 Task: Locate waterfalls and gorges in the Columbia River Gorge between Portland, Oregon, and Multnomah Falls, Oregon.
Action: Mouse moved to (249, 91)
Screenshot: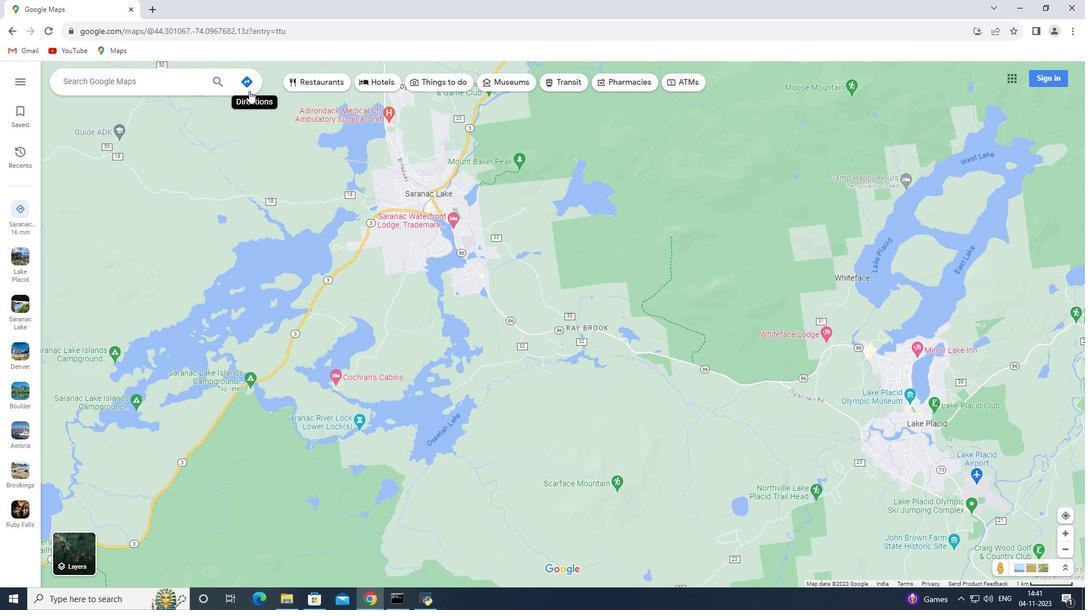 
Action: Mouse pressed left at (249, 91)
Screenshot: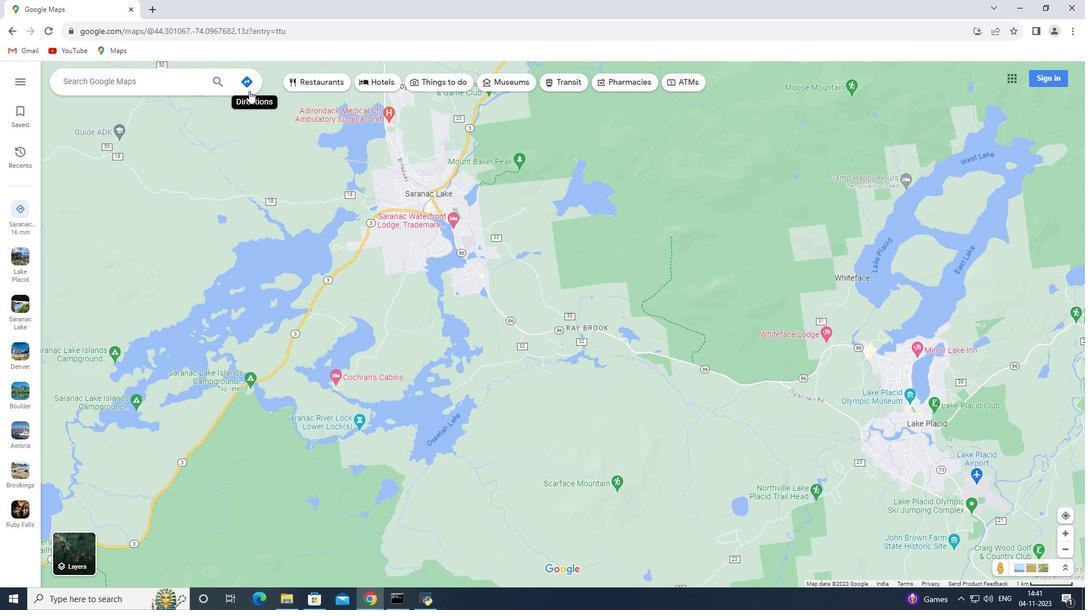 
Action: Mouse moved to (137, 113)
Screenshot: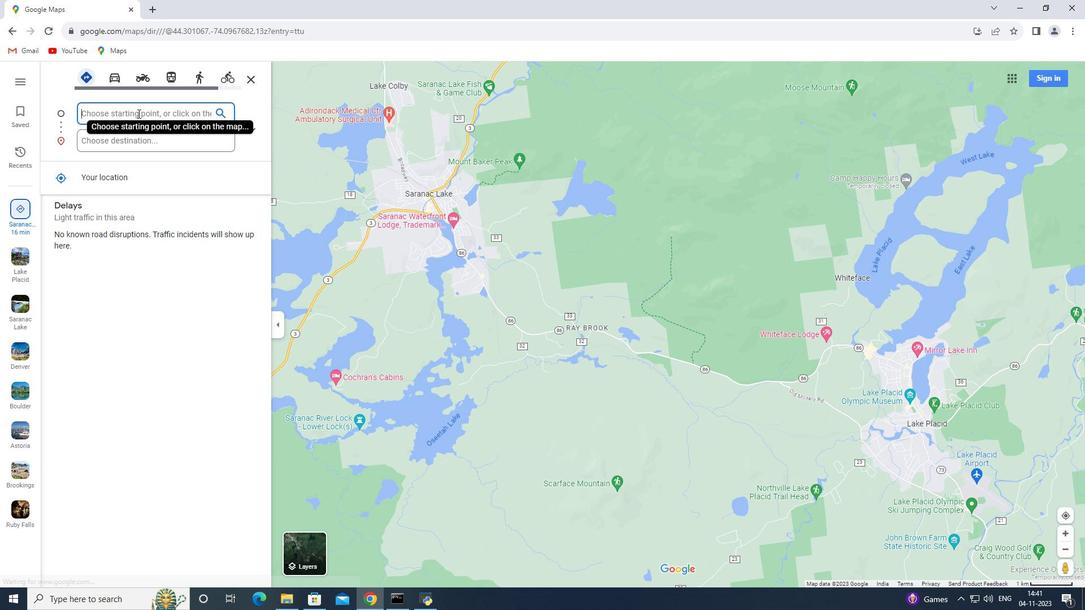 
Action: Key pressed <Key.shift>Portland<Key.space><Key.backspace>,<Key.space><Key.shift>Oregon
Screenshot: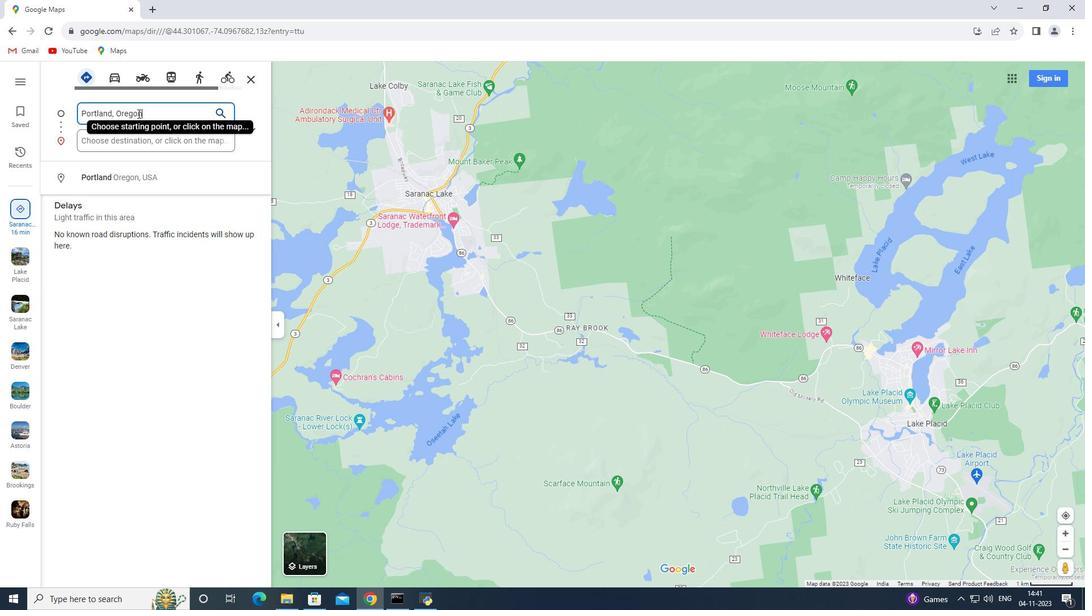 
Action: Mouse moved to (125, 140)
Screenshot: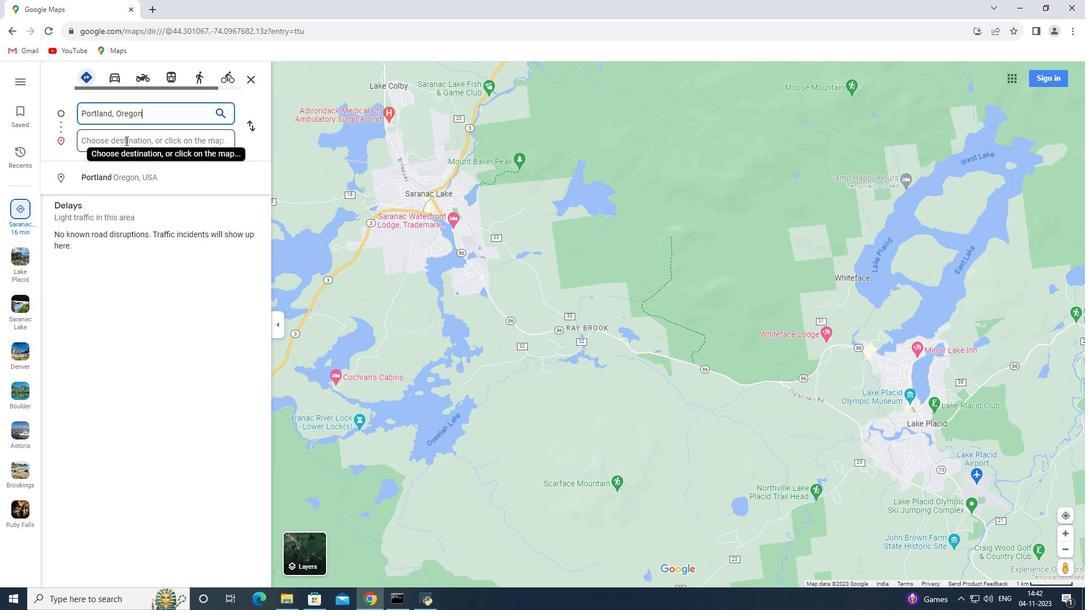 
Action: Mouse pressed left at (125, 140)
Screenshot: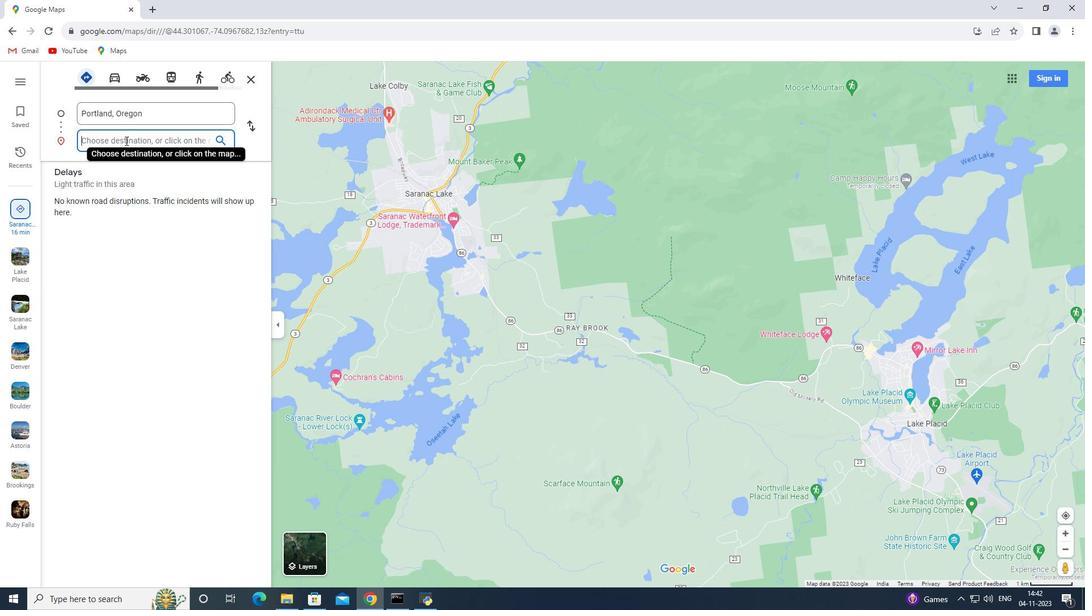 
Action: Key pressed <Key.shift><Key.shift><Key.shift><Key.shift><Key.shift><Key.shift><Key.shift><Key.shift>Multnomah<Key.space><Key.shift>Falls.<Key.backspace>,<Key.space><Key.shift>Oregon<Key.enter>
Screenshot: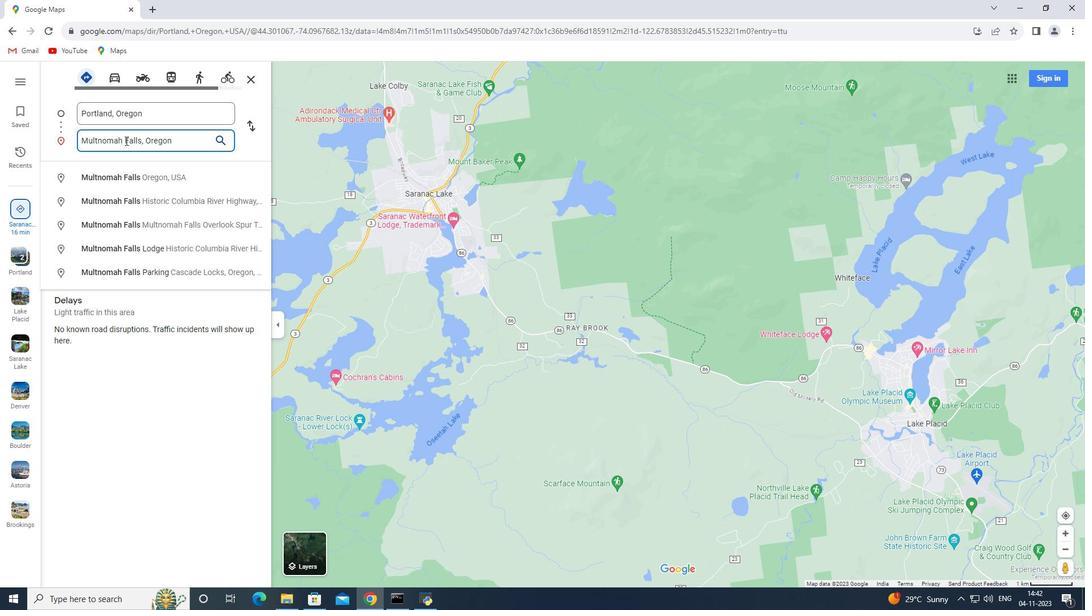 
Action: Mouse moved to (467, 80)
Screenshot: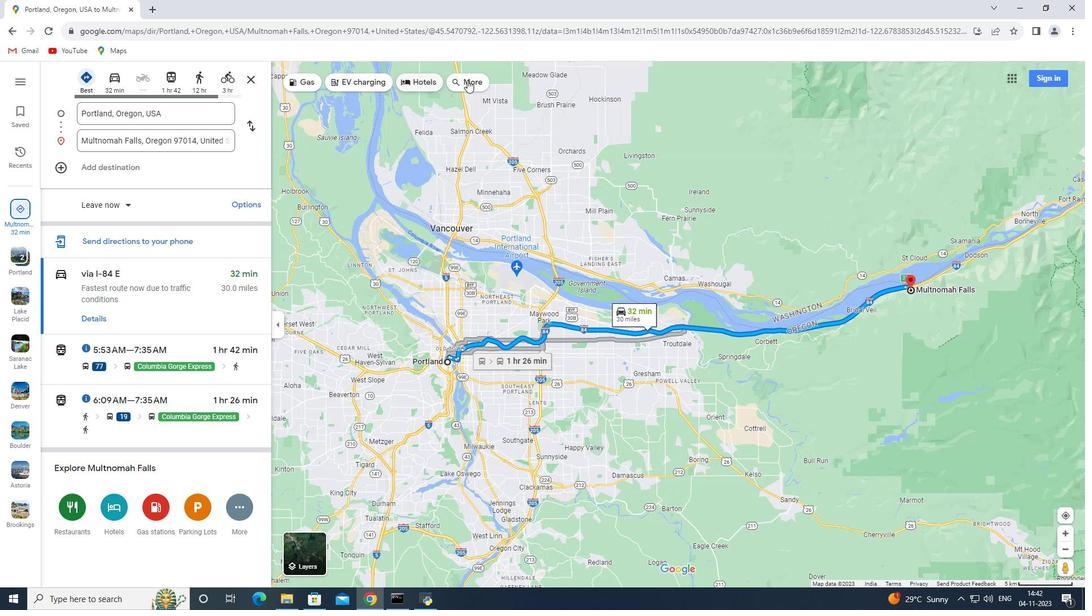 
Action: Mouse pressed left at (467, 80)
Screenshot: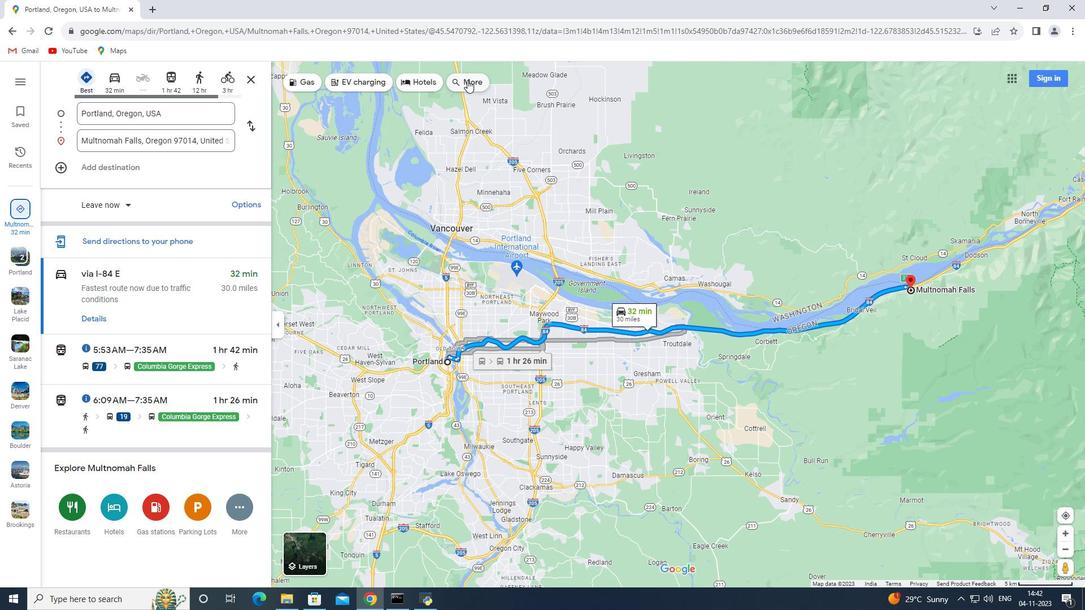 
Action: Mouse moved to (166, 81)
Screenshot: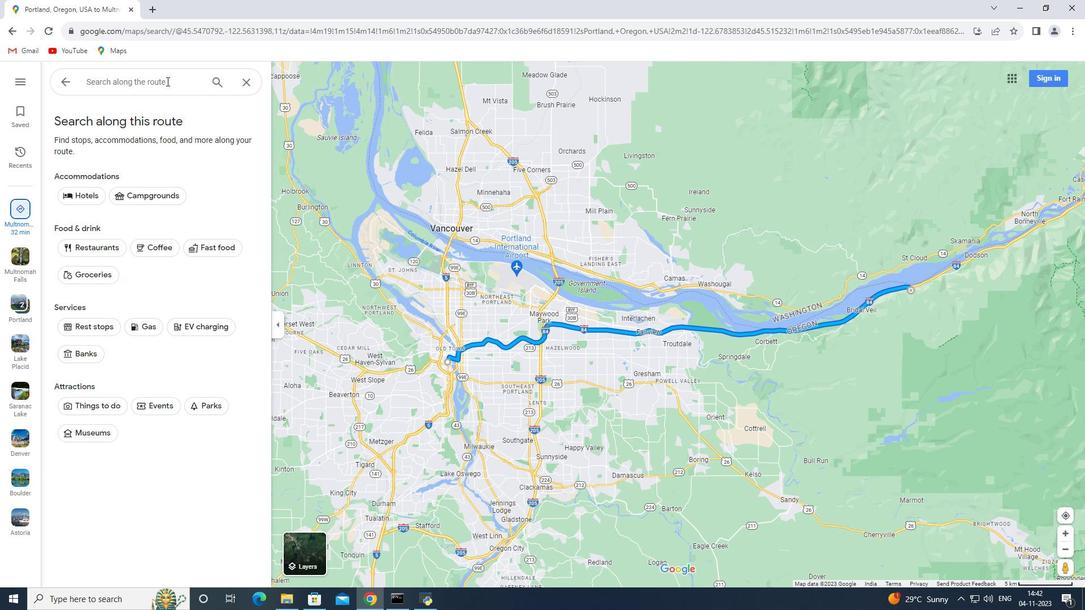 
Action: Mouse pressed left at (166, 81)
Screenshot: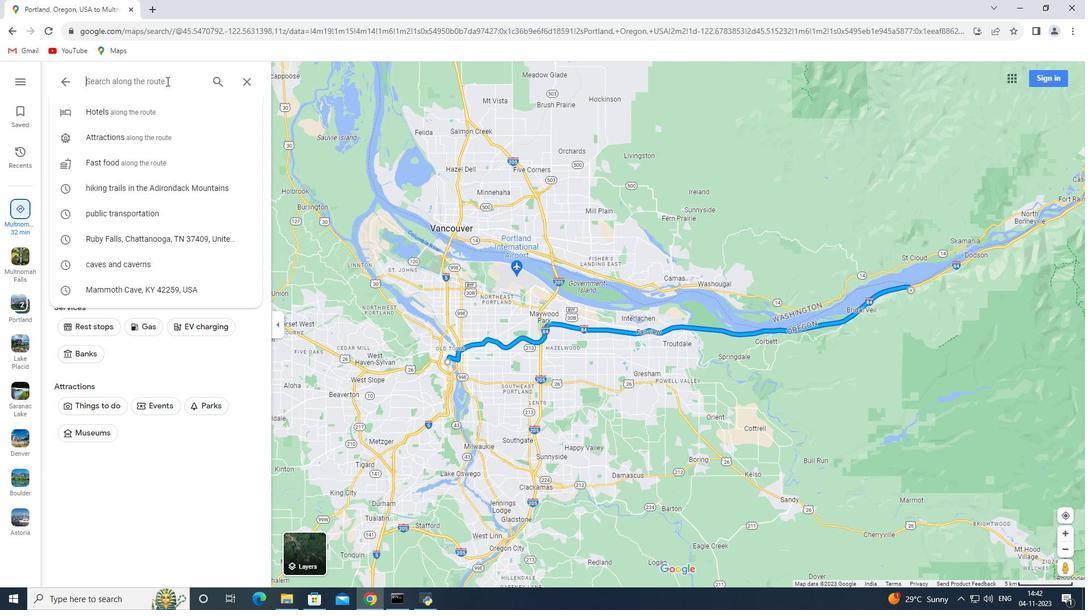 
Action: Key pressed waterfalls<Key.space>and<Key.space>gorges<Key.space>in<Key.space>the<Key.space><Key.shift>Columbia<Key.space><Key.shift>River<Key.space><Key.shift>Gorge<Key.enter>
Screenshot: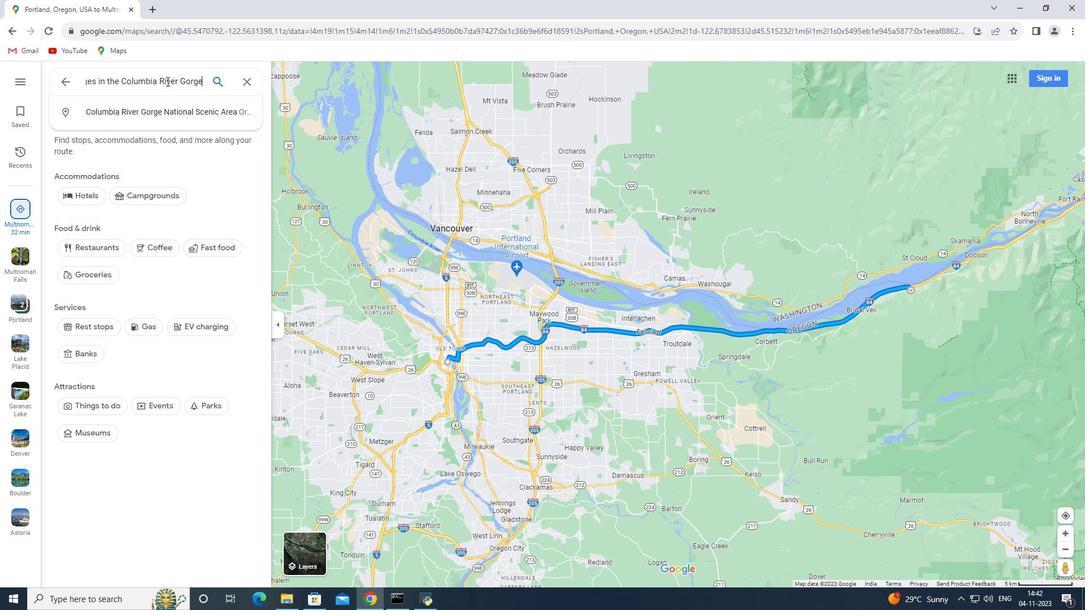 
Action: Mouse moved to (230, 114)
Screenshot: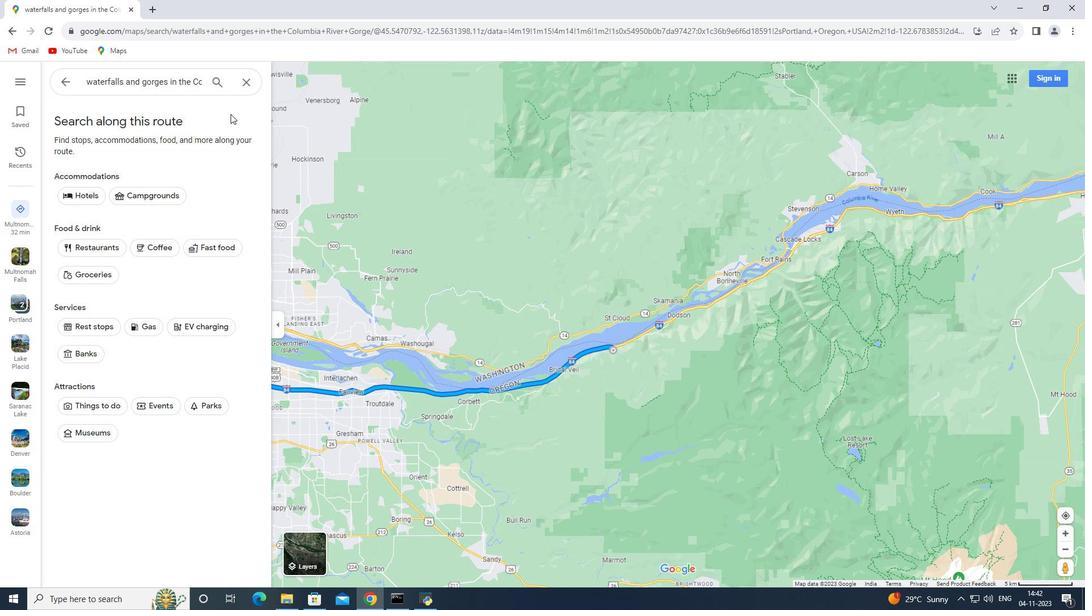 
